 Task: Add the product "Sheba Perfect Portions Cat Food Salmon Cuts (2.6 oz)" to cart from the store "Pavilions Pets".
Action: Mouse pressed left at (54, 95)
Screenshot: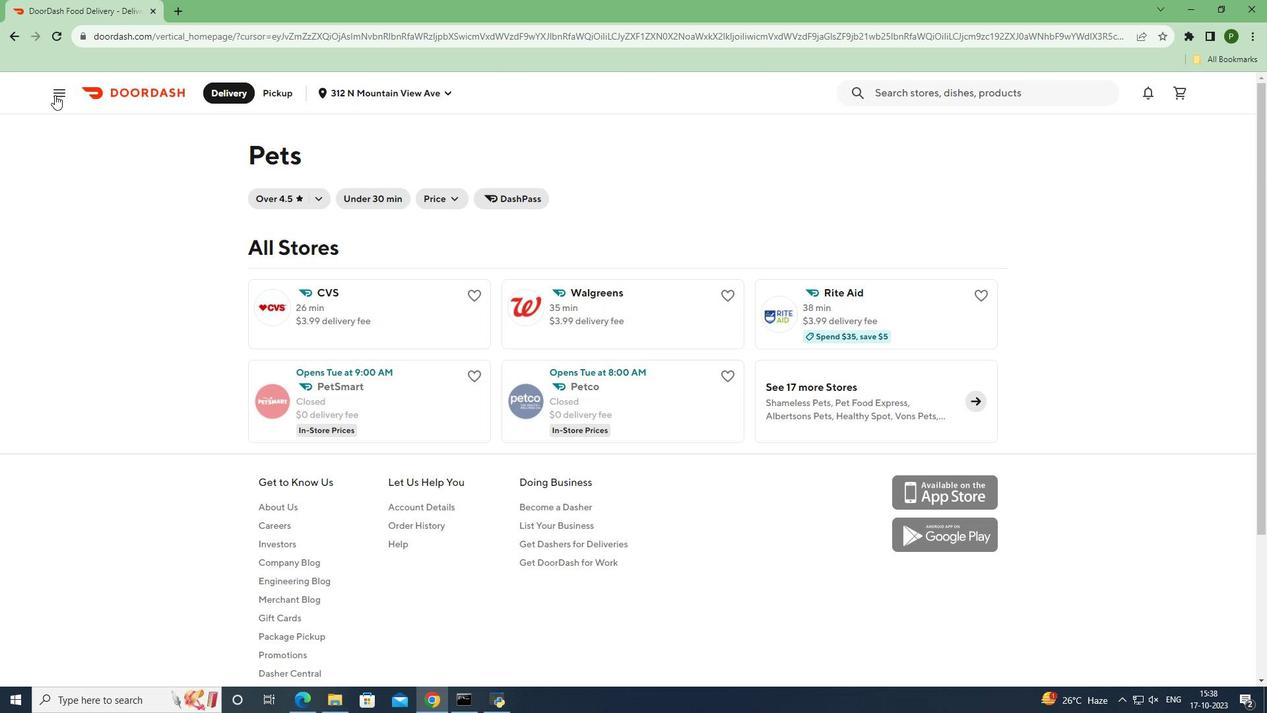 
Action: Mouse moved to (66, 193)
Screenshot: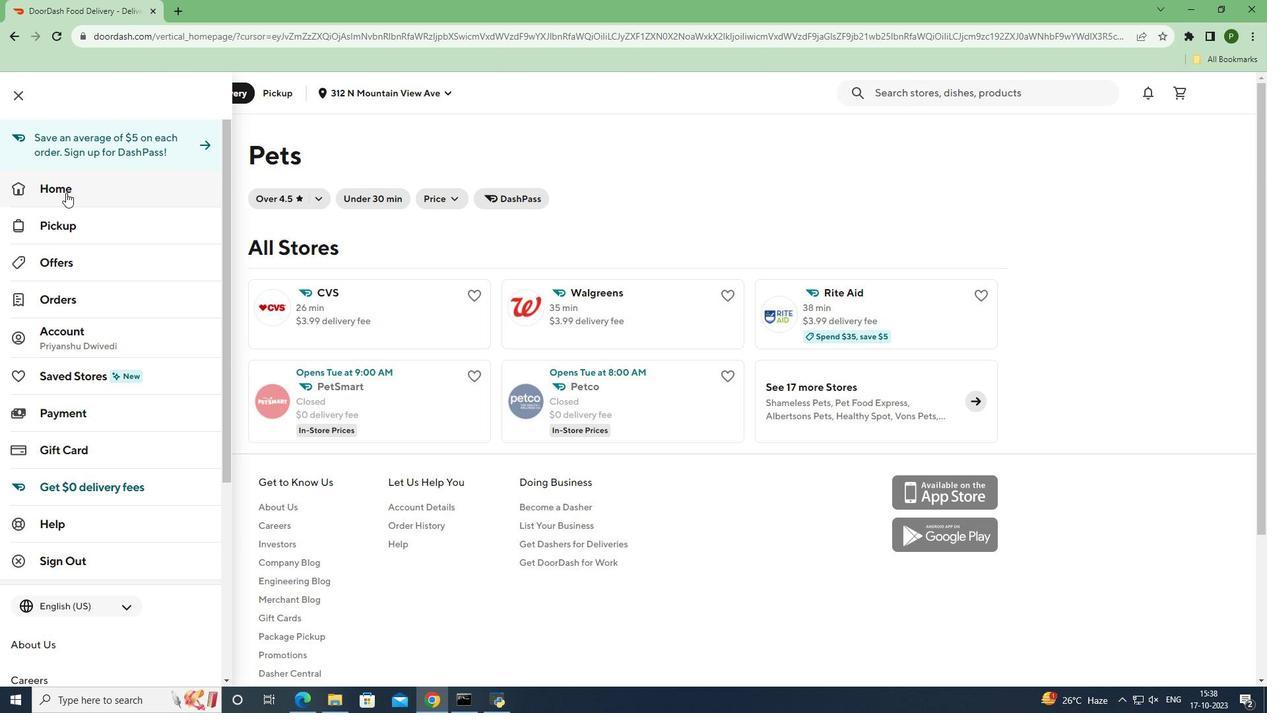 
Action: Mouse pressed left at (66, 193)
Screenshot: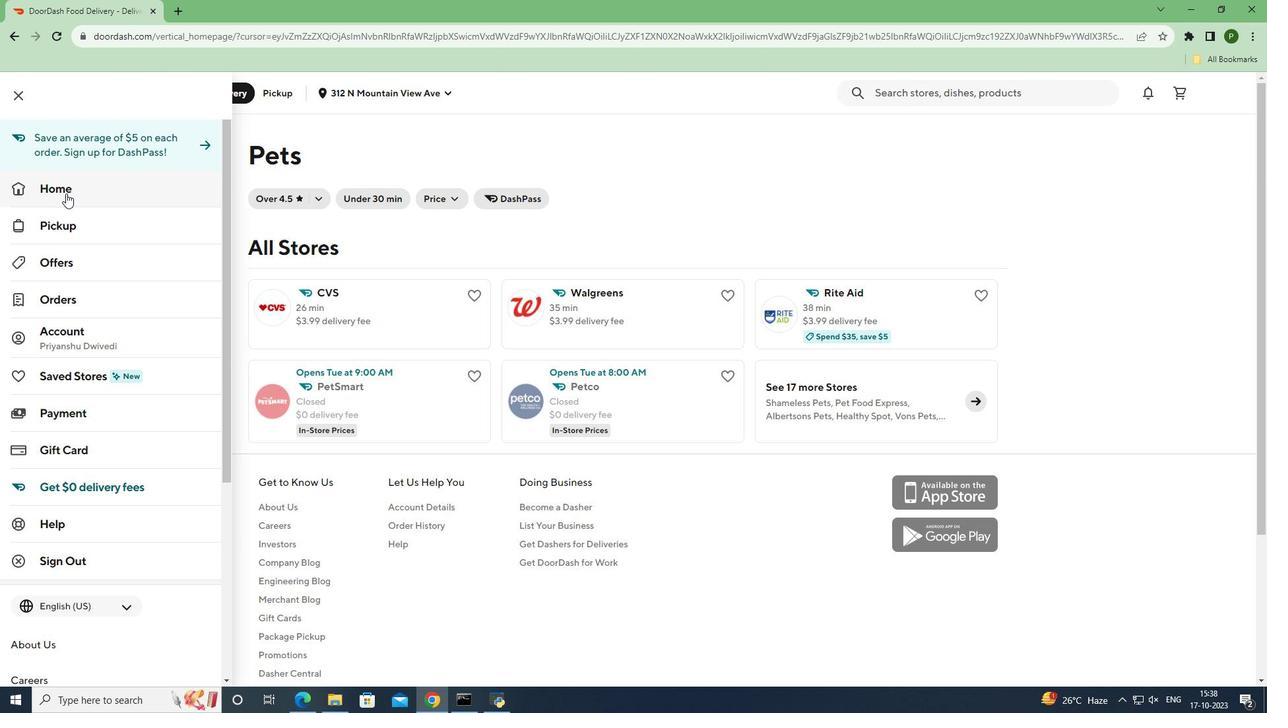 
Action: Mouse moved to (612, 143)
Screenshot: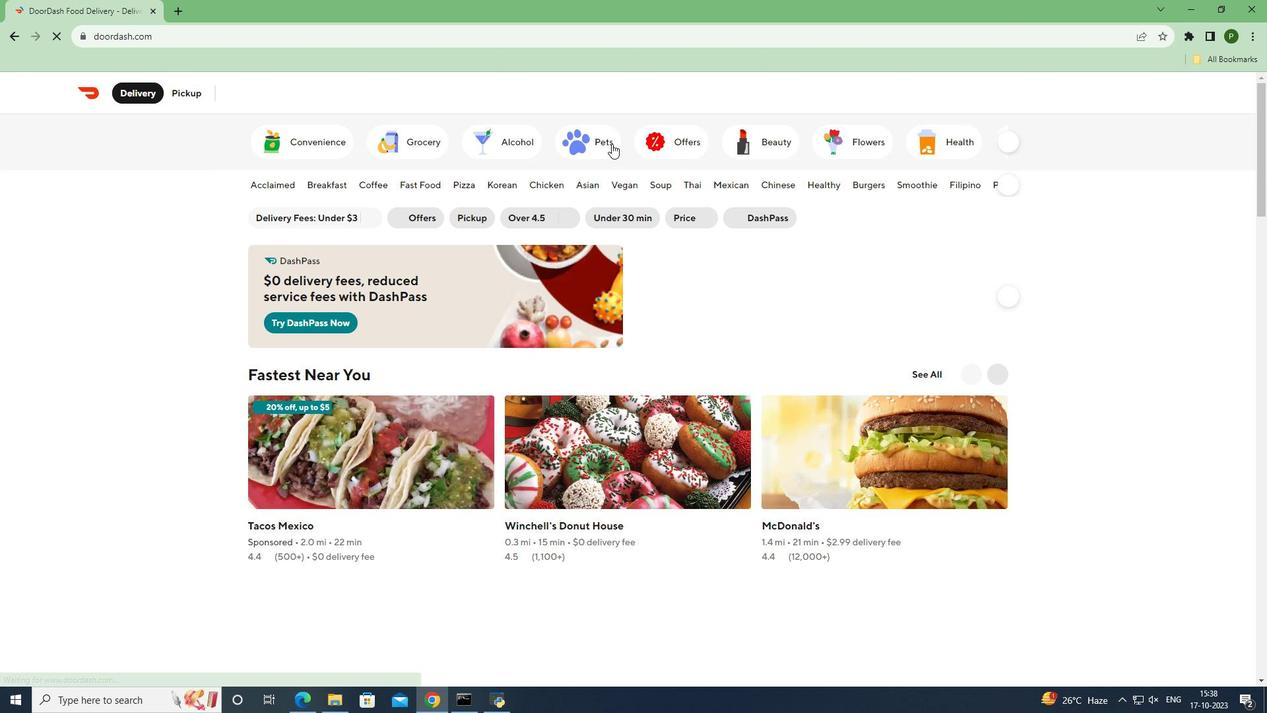 
Action: Mouse pressed left at (612, 143)
Screenshot: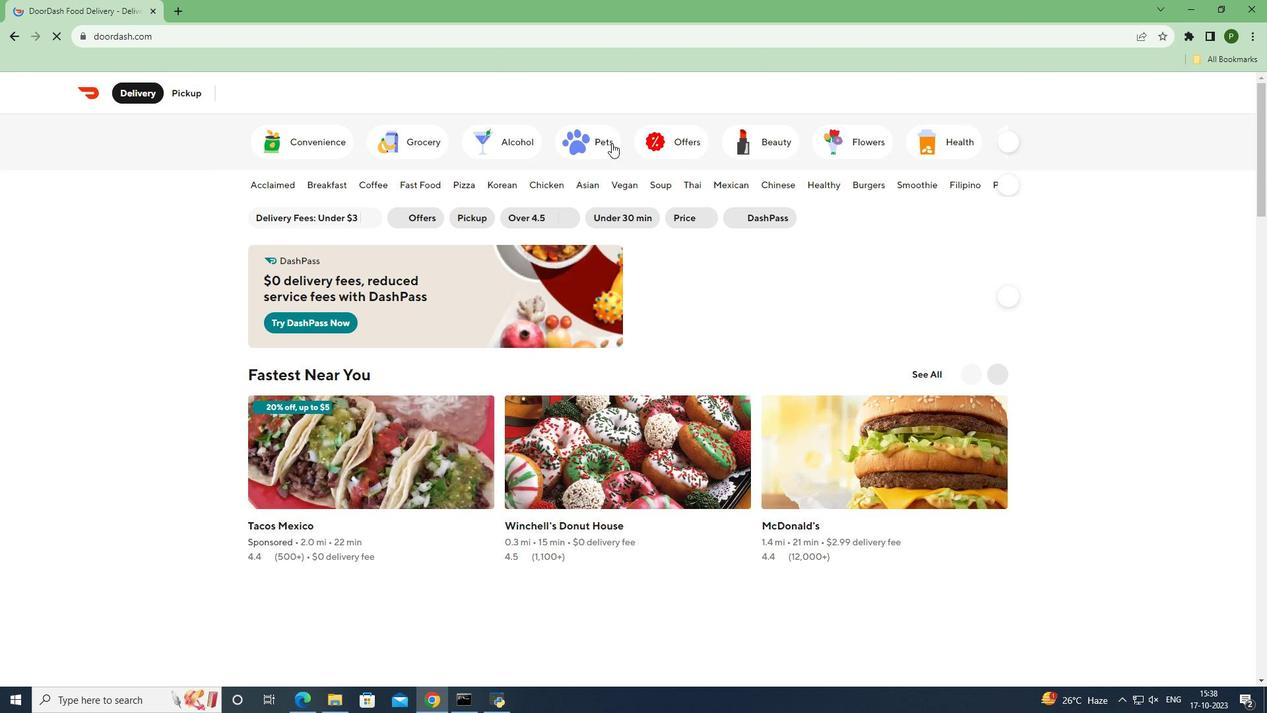 
Action: Mouse moved to (980, 400)
Screenshot: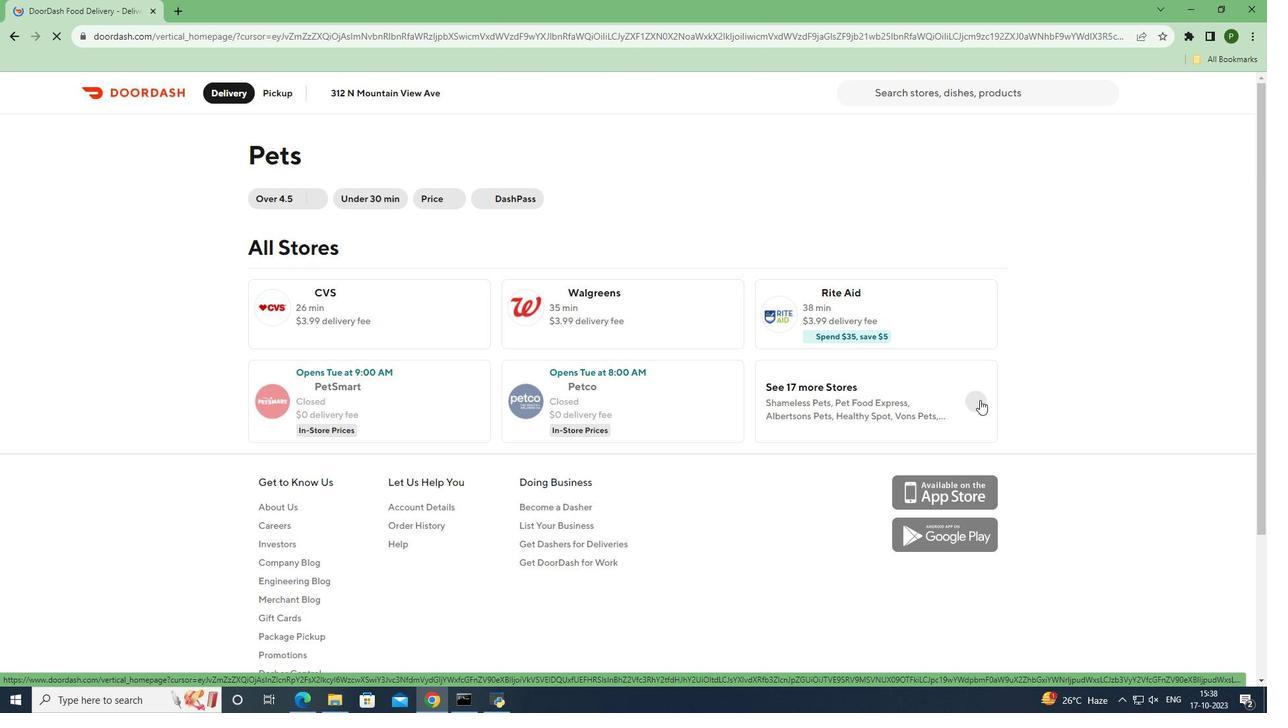 
Action: Mouse pressed left at (980, 400)
Screenshot: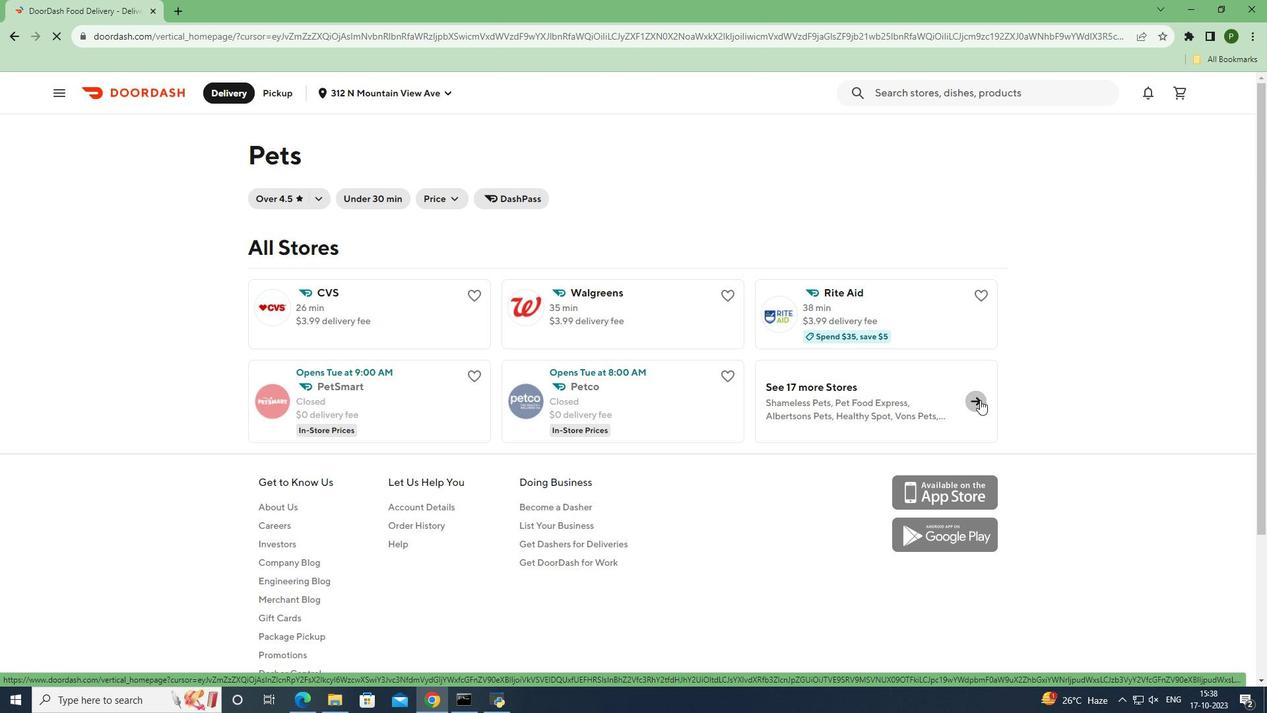 
Action: Mouse moved to (863, 556)
Screenshot: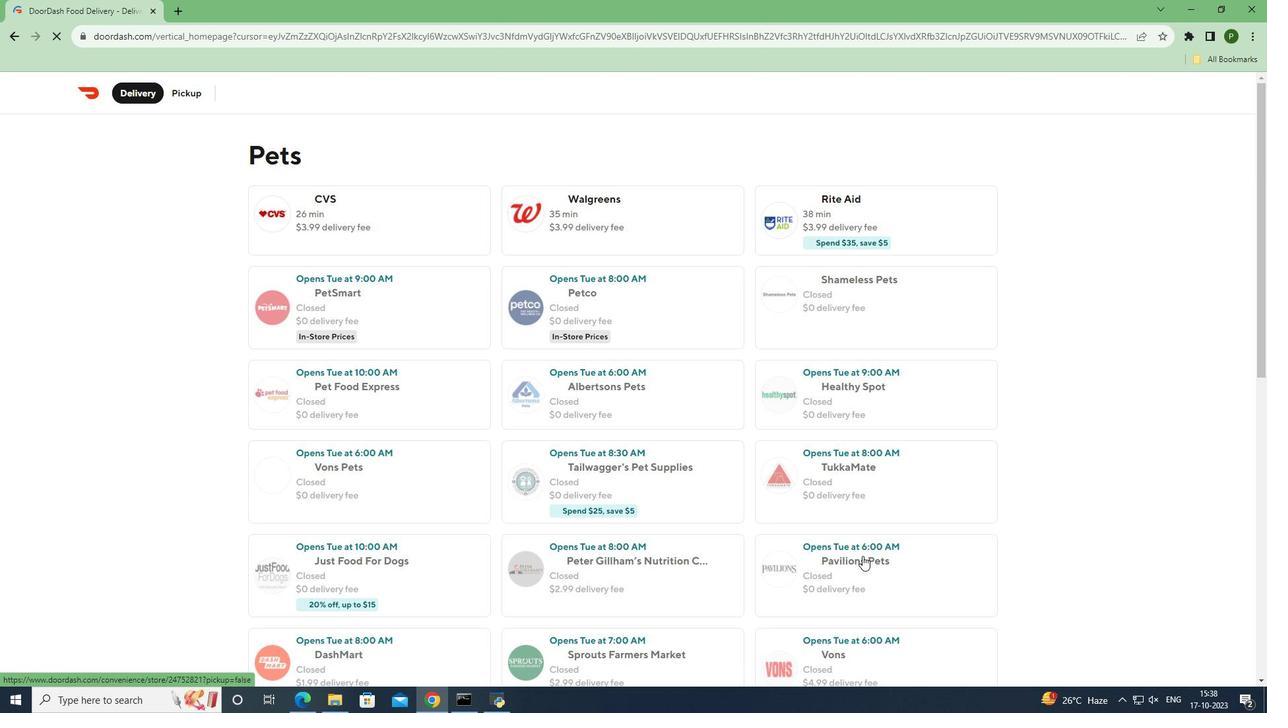 
Action: Mouse pressed left at (863, 556)
Screenshot: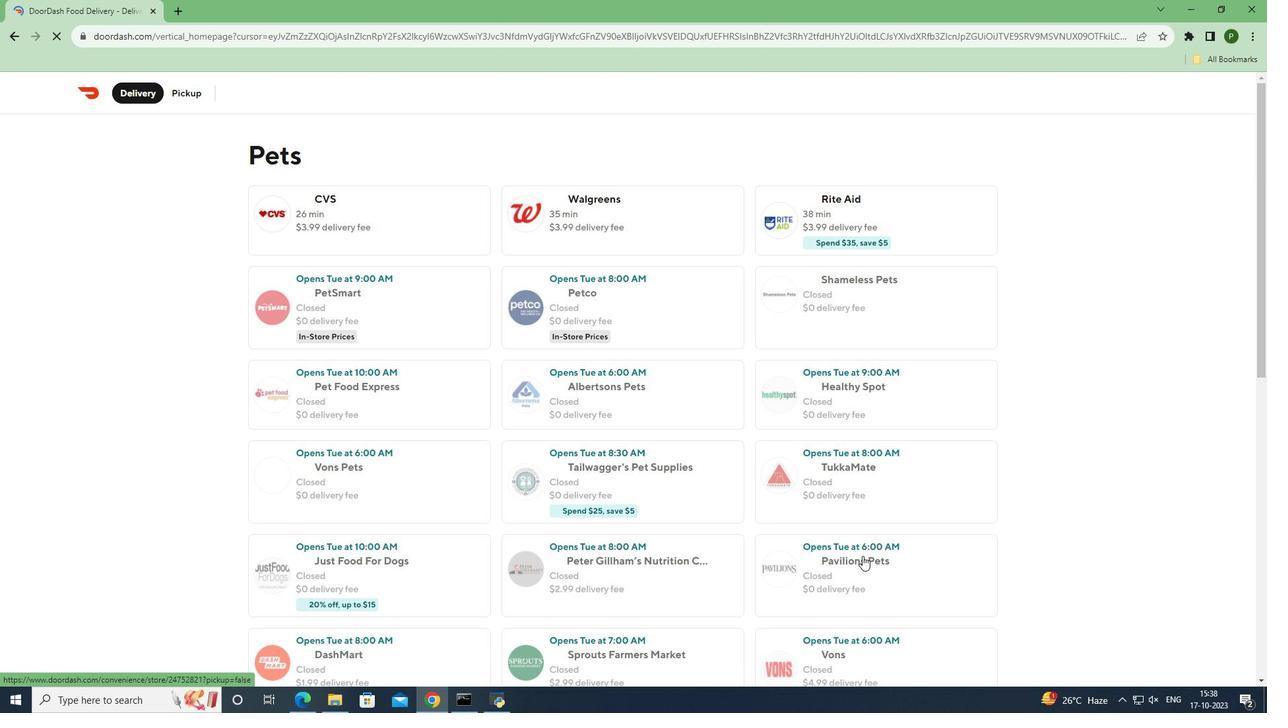 
Action: Mouse moved to (790, 210)
Screenshot: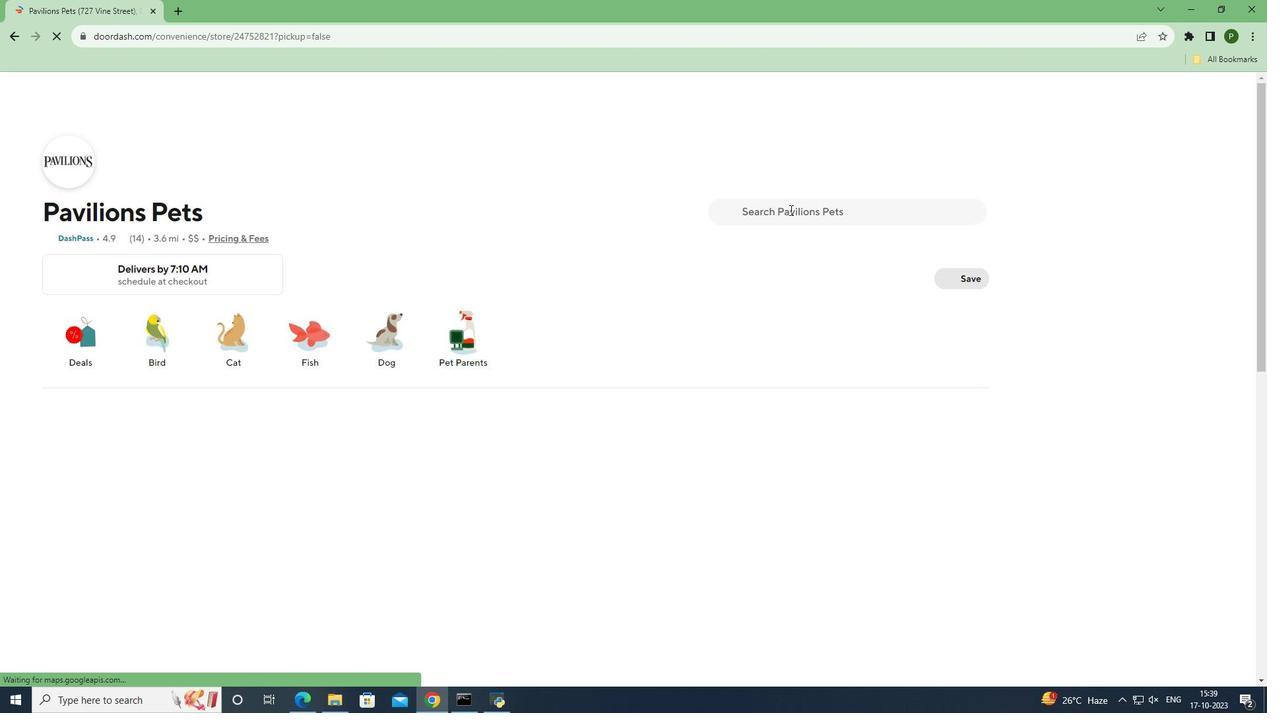 
Action: Mouse pressed left at (790, 210)
Screenshot: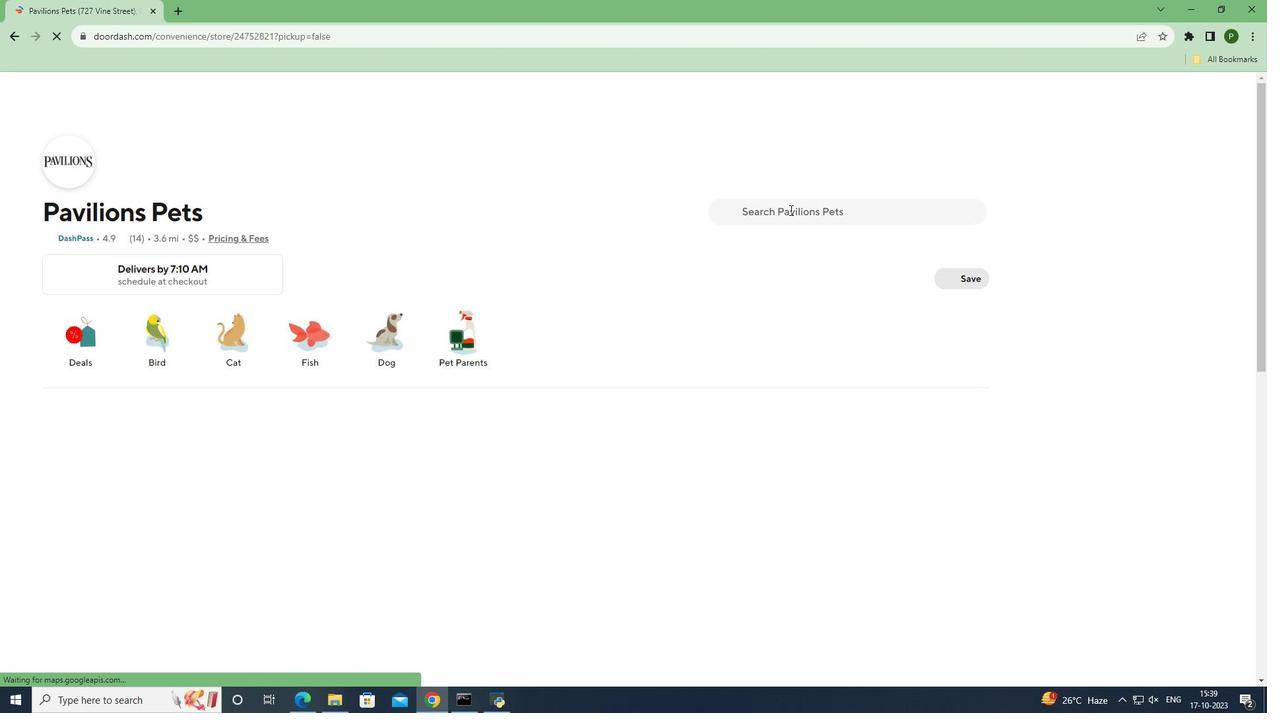 
Action: Key pressed <Key.caps_lock>S<Key.caps_lock>heba<Key.space><Key.caps_lock>P<Key.caps_lock>erfect<Key.space><Key.caps_lock>P<Key.caps_lock>ortions<Key.space><Key.caps_lock>C<Key.caps_lock>at<Key.space><Key.caps_lock>F<Key.caps_lock>ood<Key.space><Key.caps_lock>S<Key.caps_lock>almon<Key.space><Key.caps_lock>C<Key.caps_lock>uts<Key.space><Key.shift_r>(2.6<Key.space>oz<Key.shift_r>)<Key.enter>
Screenshot: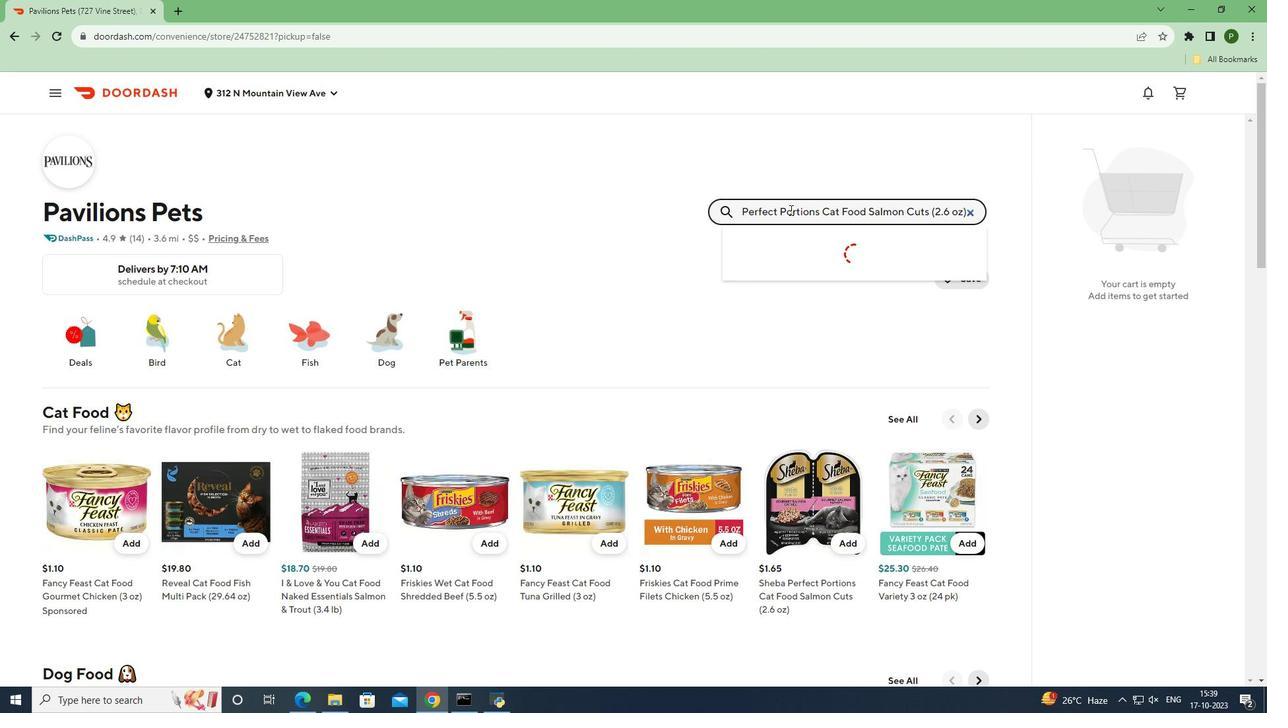 
Action: Mouse moved to (111, 342)
Screenshot: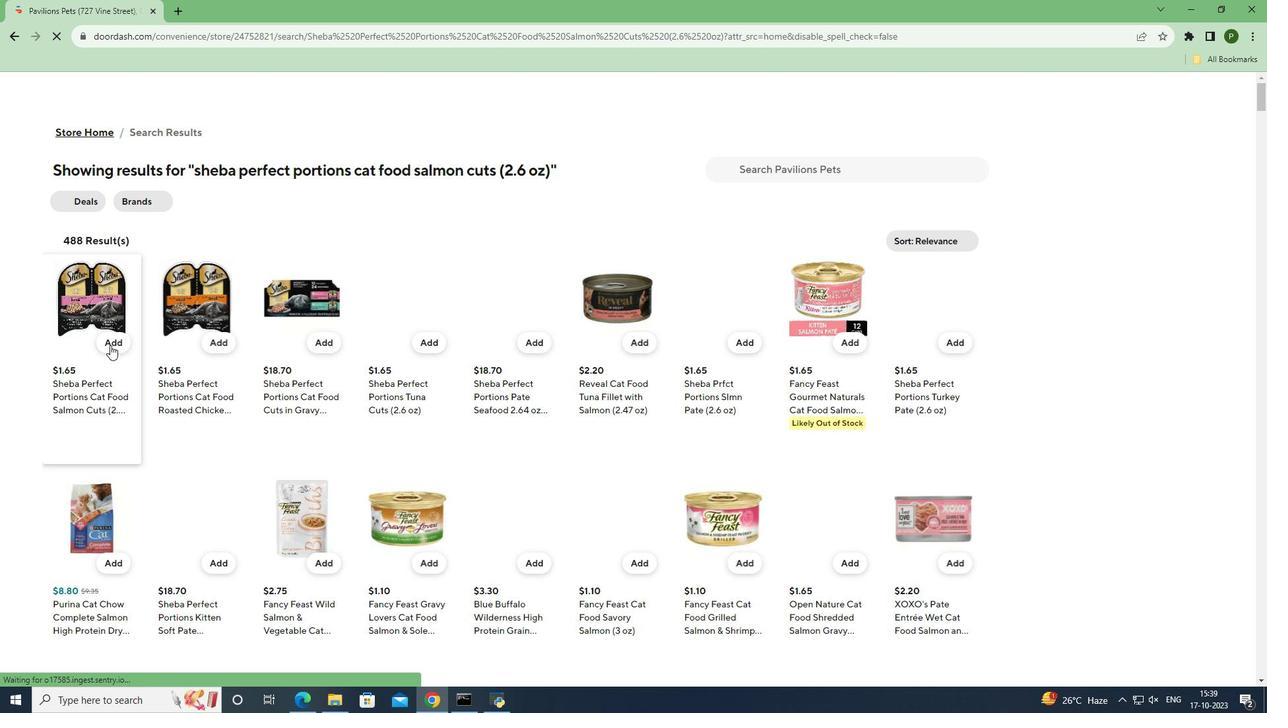 
Action: Mouse pressed left at (111, 342)
Screenshot: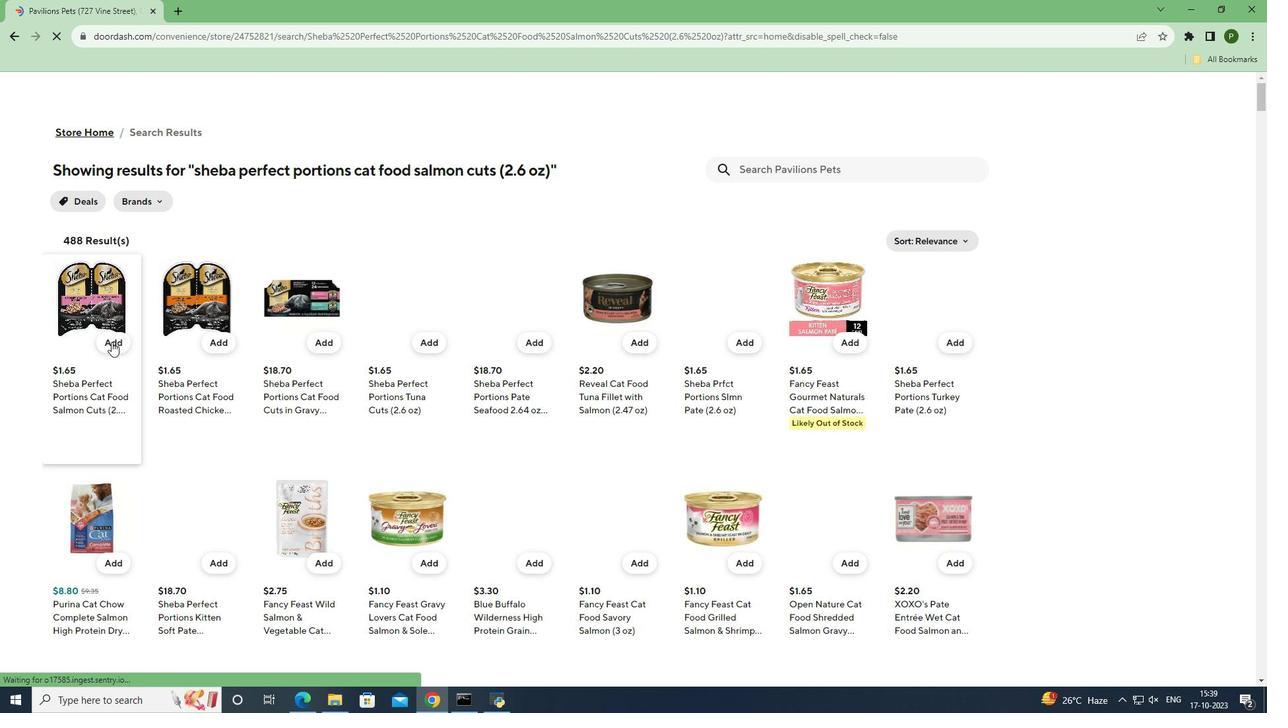 
Action: Mouse moved to (90, 416)
Screenshot: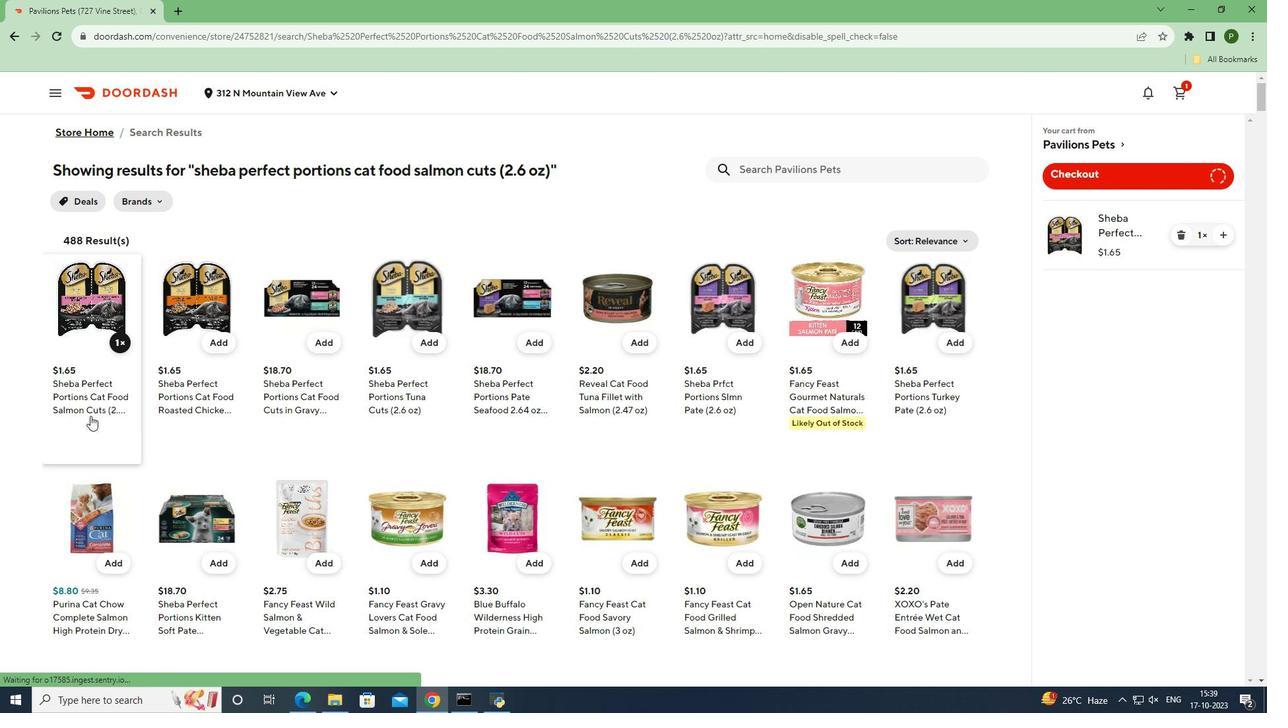
